 Task: Toggle the experimental feature "Enable keyboard shortcut editor".
Action: Mouse moved to (1324, 34)
Screenshot: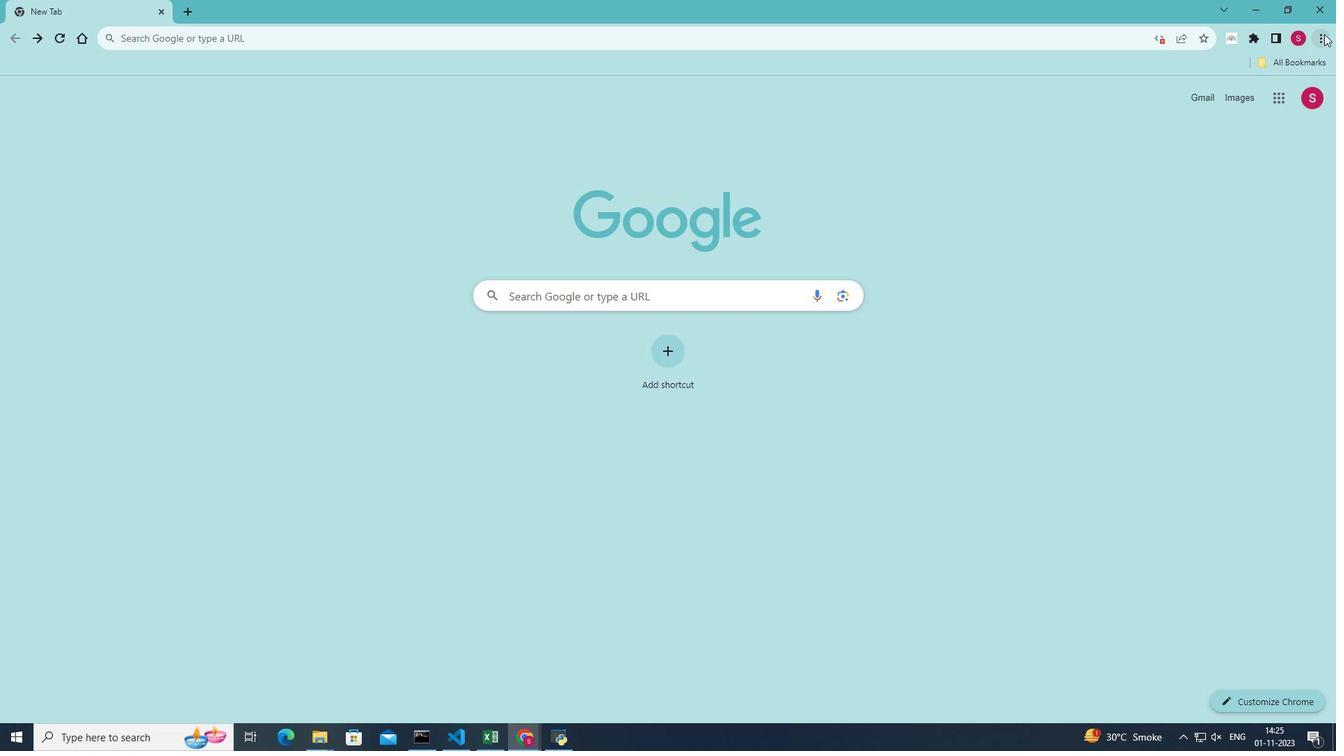 
Action: Mouse pressed left at (1324, 34)
Screenshot: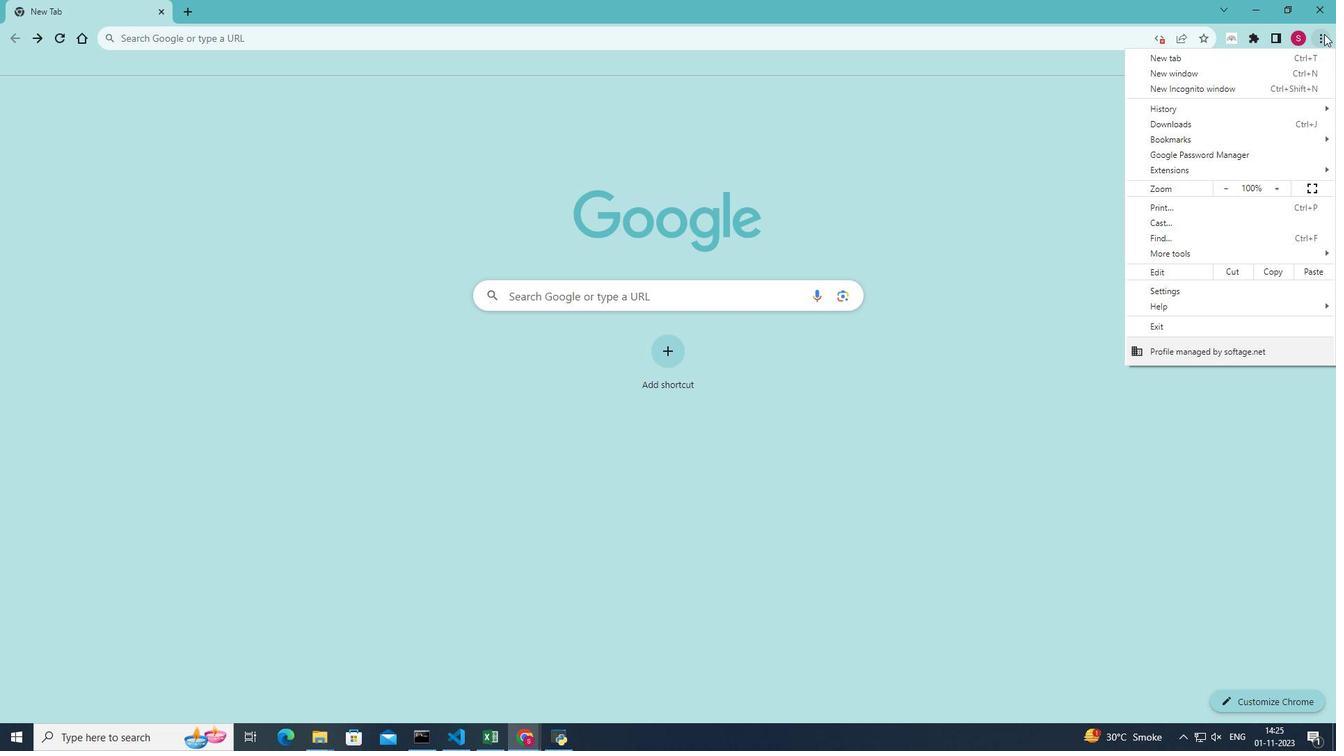 
Action: Mouse moved to (1201, 260)
Screenshot: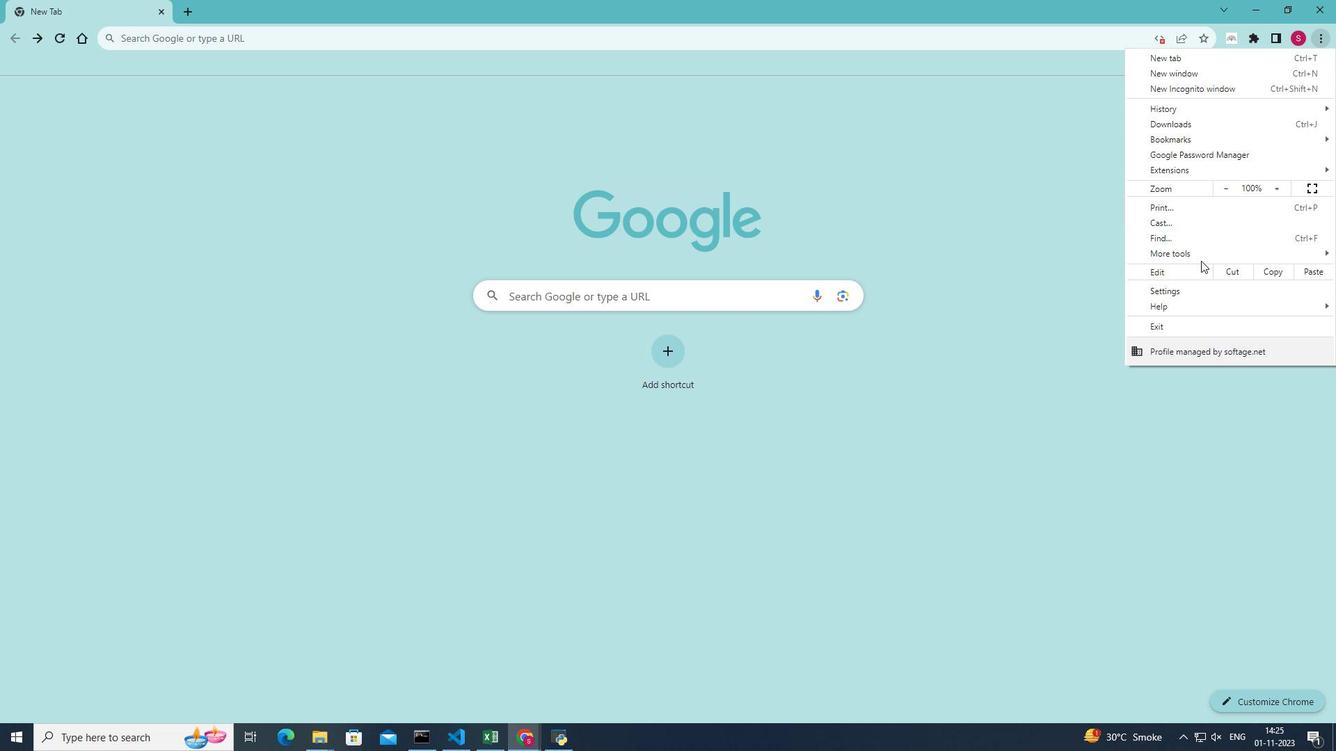 
Action: Mouse pressed left at (1201, 260)
Screenshot: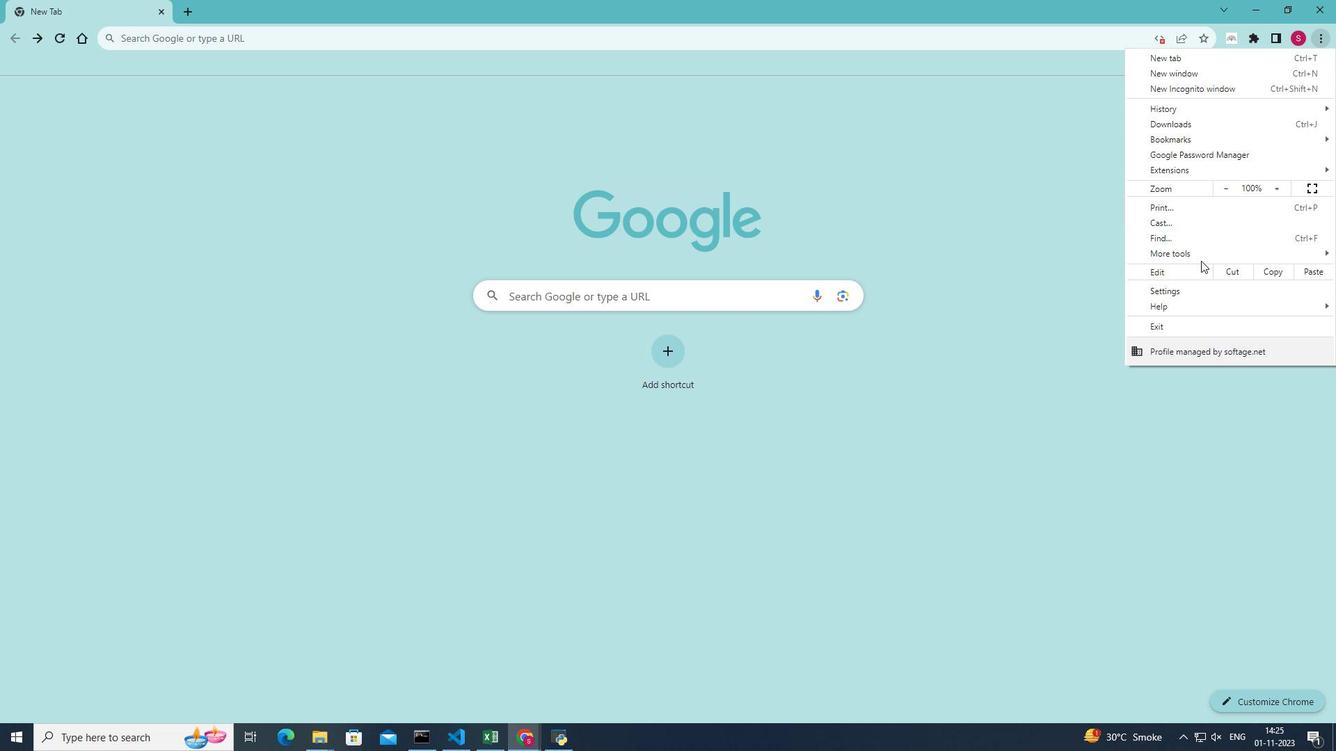 
Action: Mouse moved to (1199, 254)
Screenshot: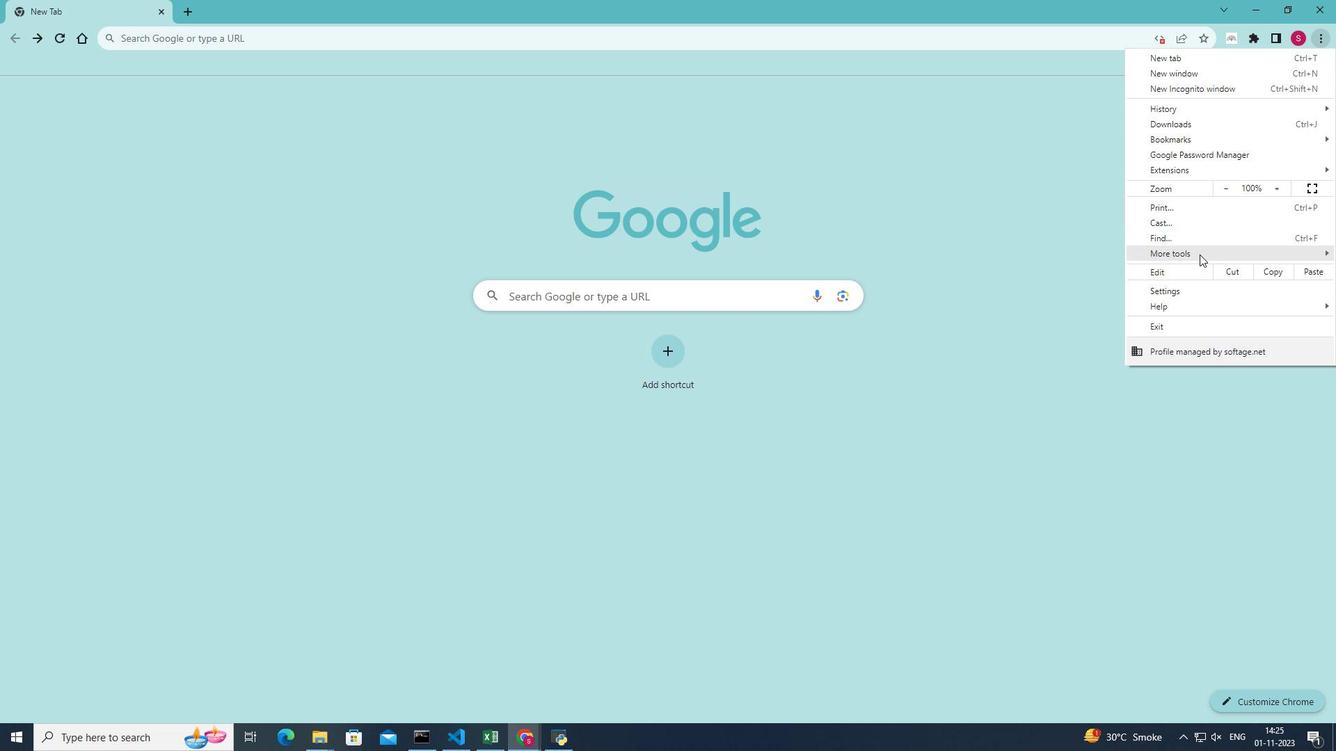 
Action: Mouse pressed left at (1199, 254)
Screenshot: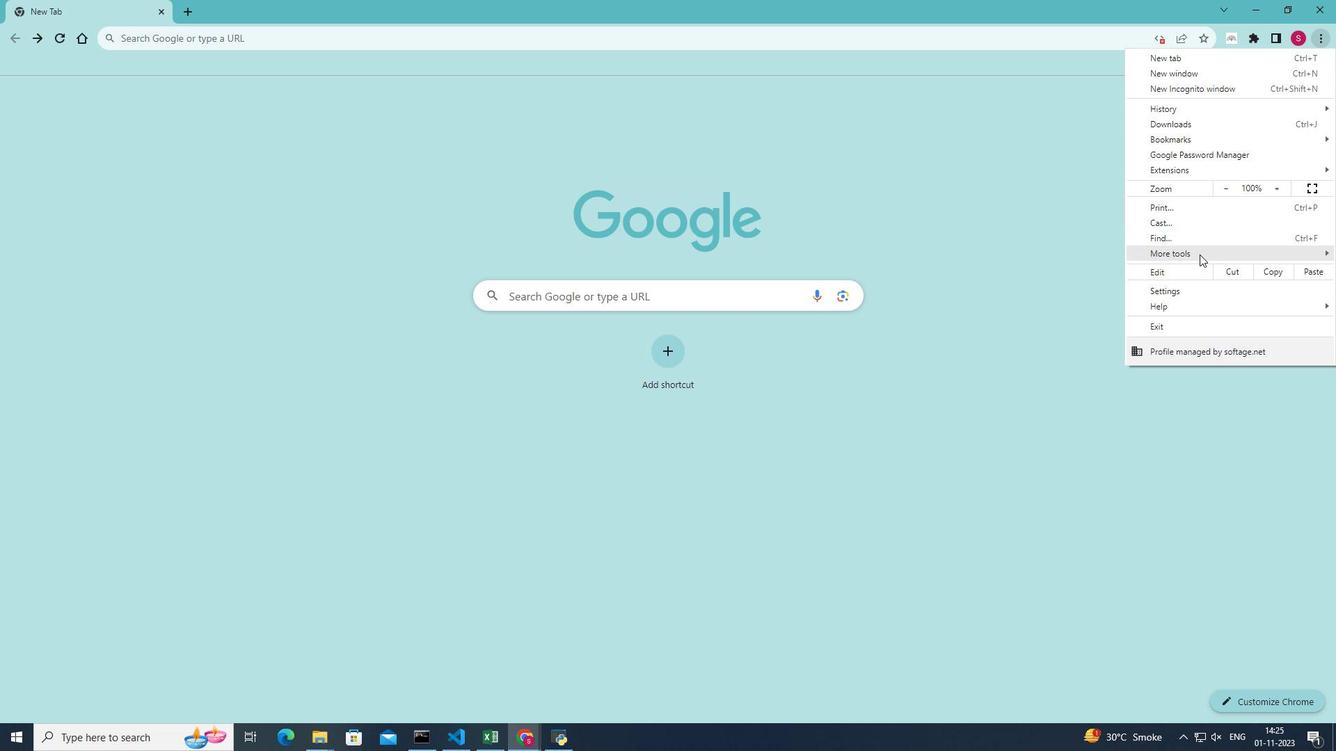 
Action: Mouse moved to (1052, 352)
Screenshot: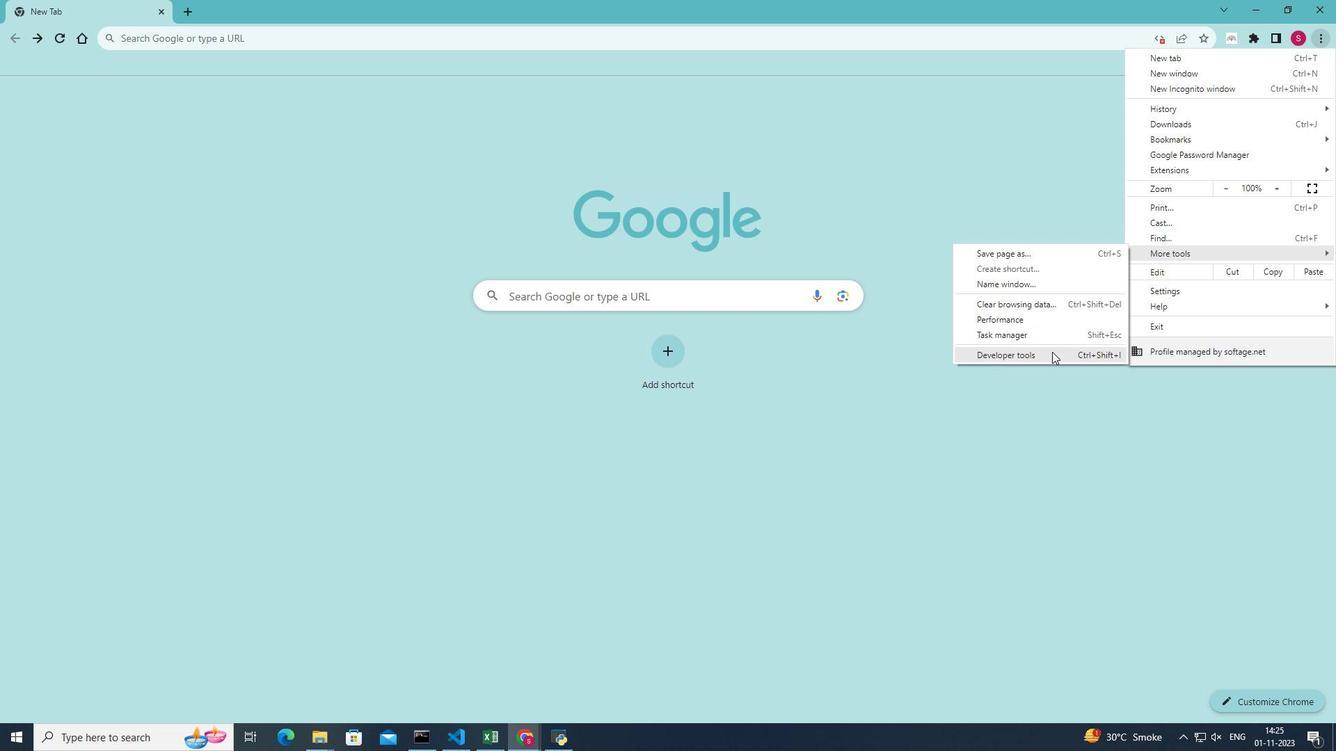 
Action: Mouse pressed left at (1052, 352)
Screenshot: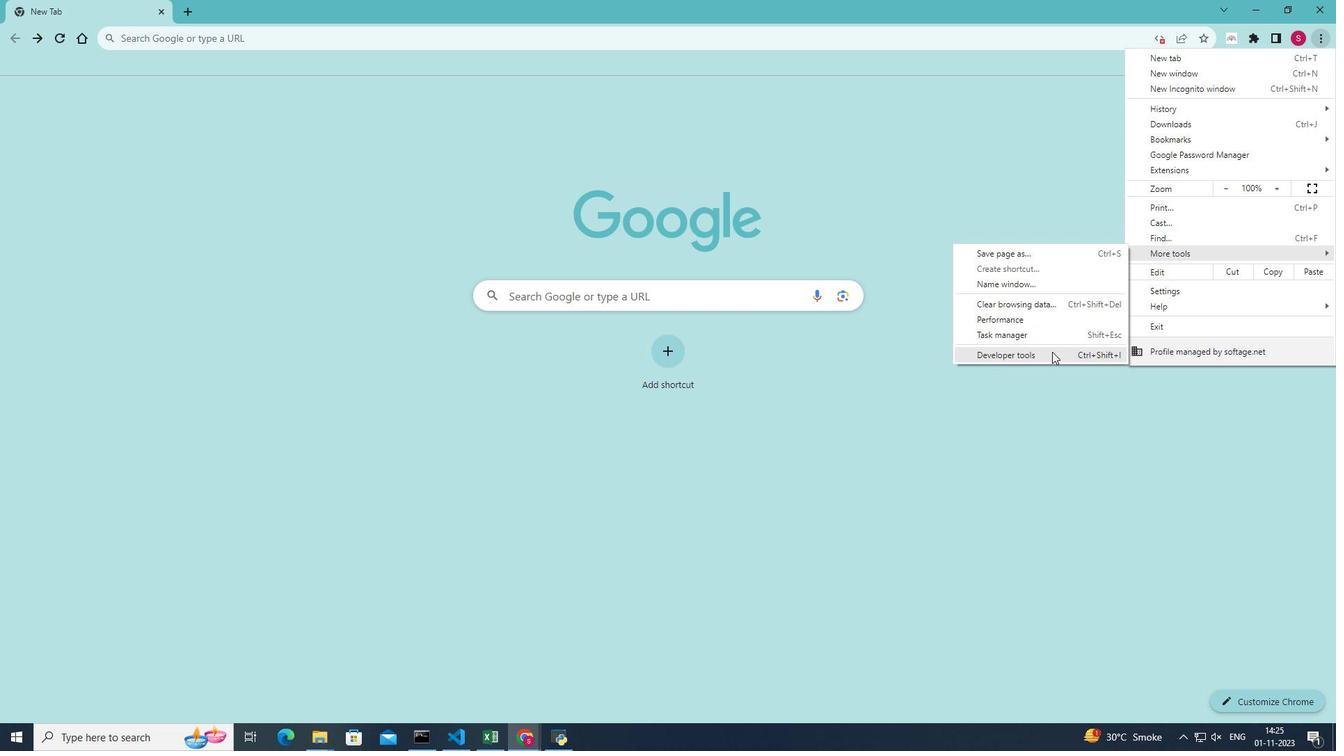
Action: Mouse moved to (1291, 82)
Screenshot: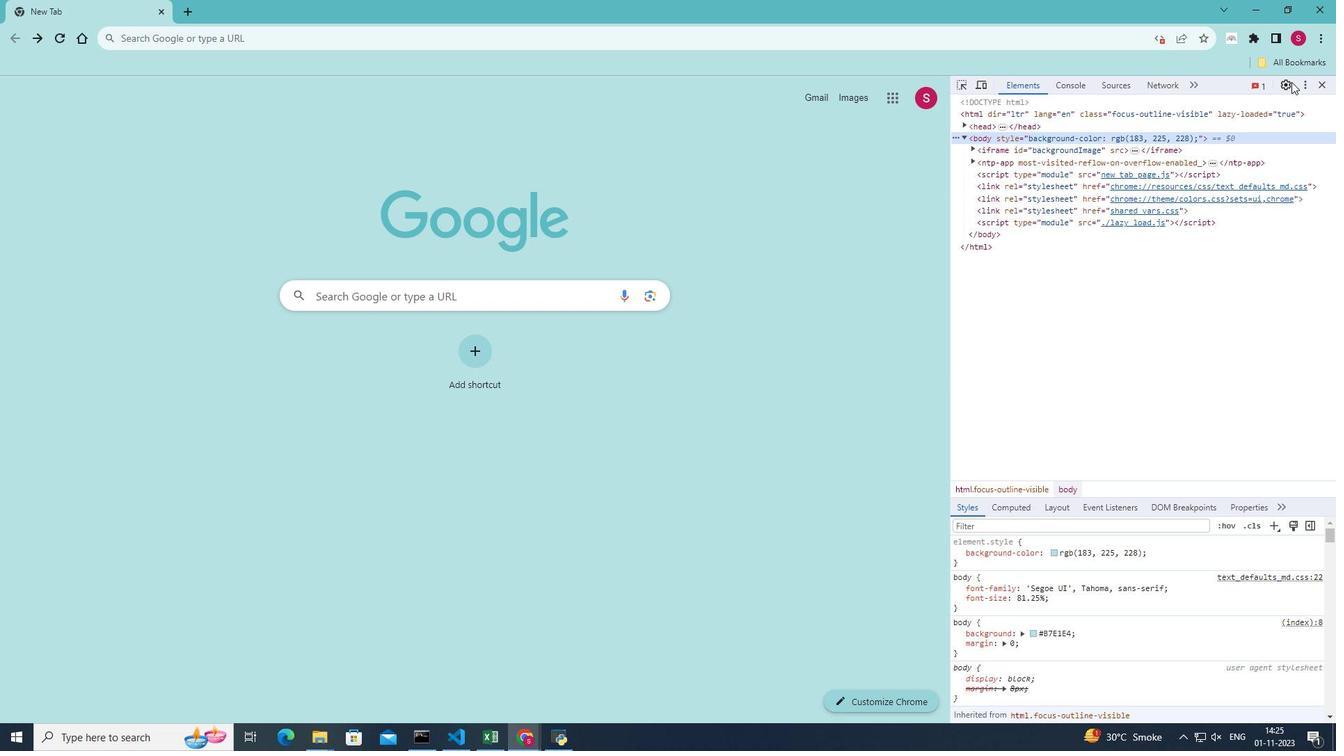 
Action: Mouse pressed left at (1291, 82)
Screenshot: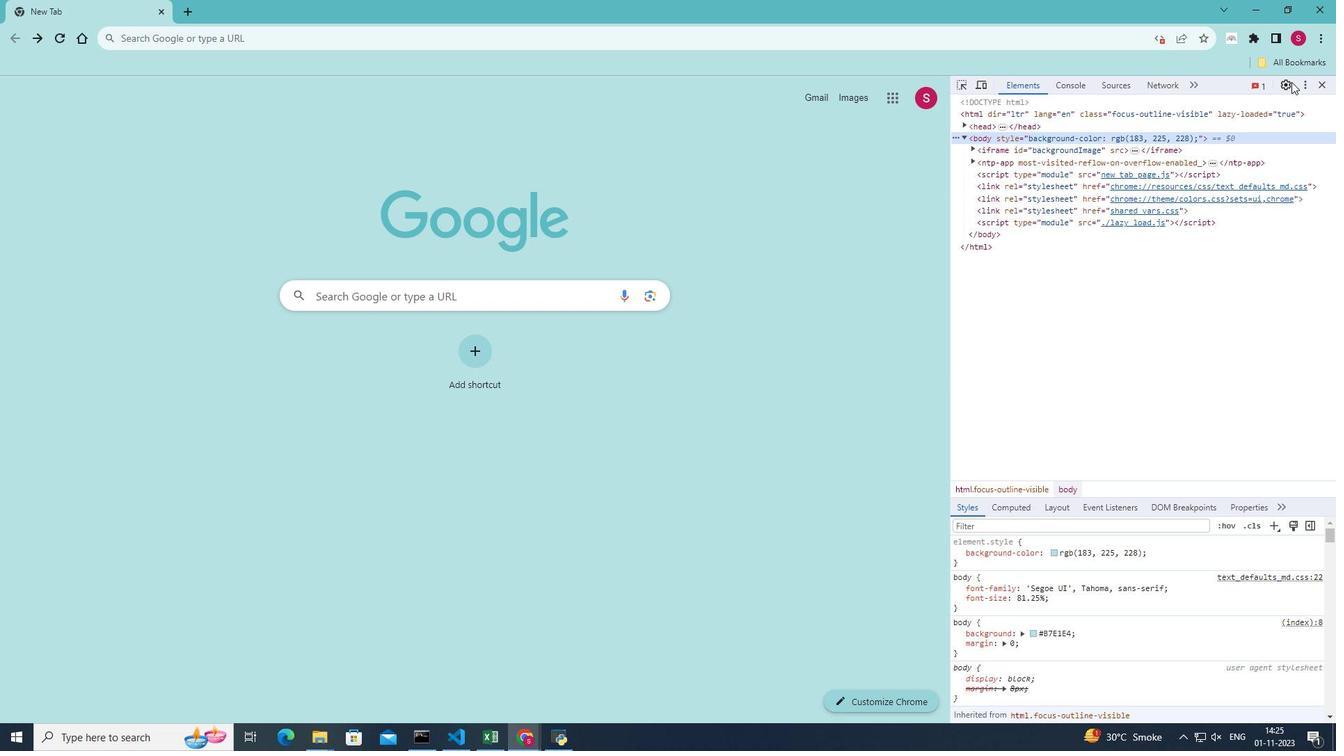 
Action: Mouse moved to (977, 155)
Screenshot: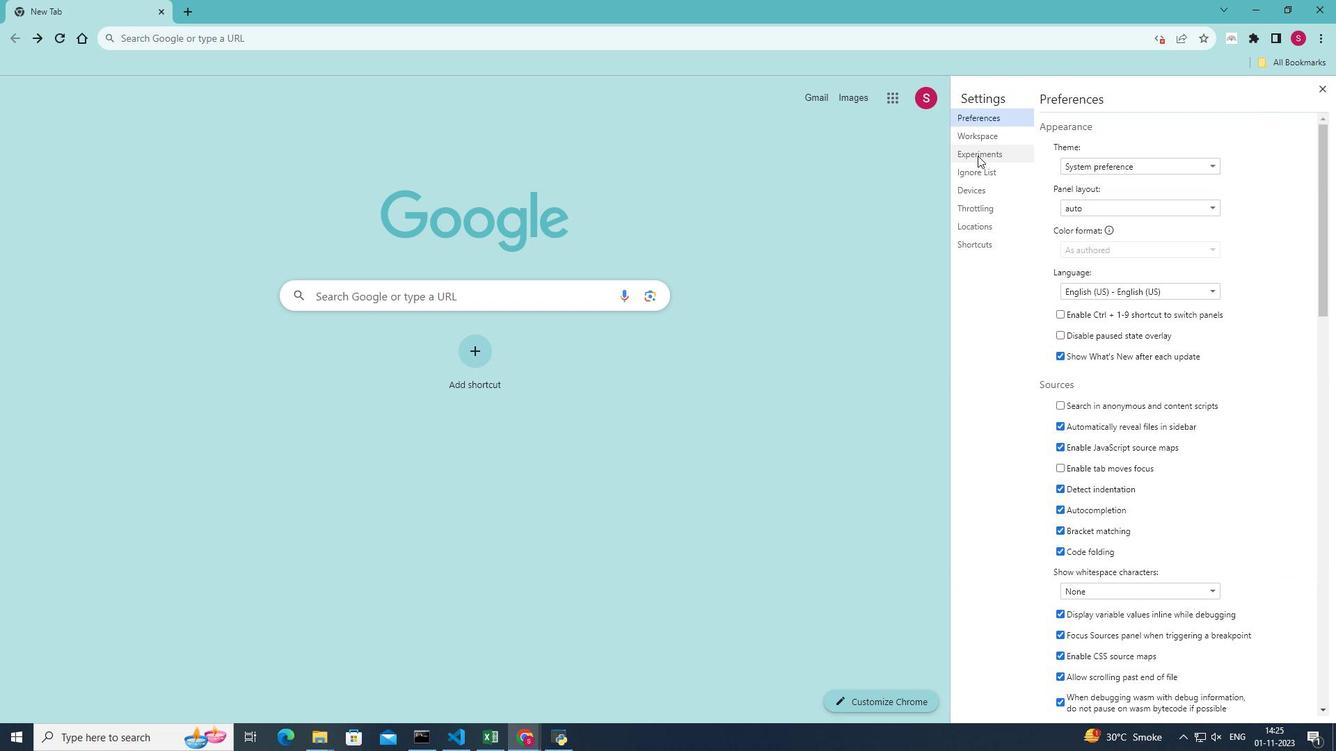 
Action: Mouse pressed left at (977, 155)
Screenshot: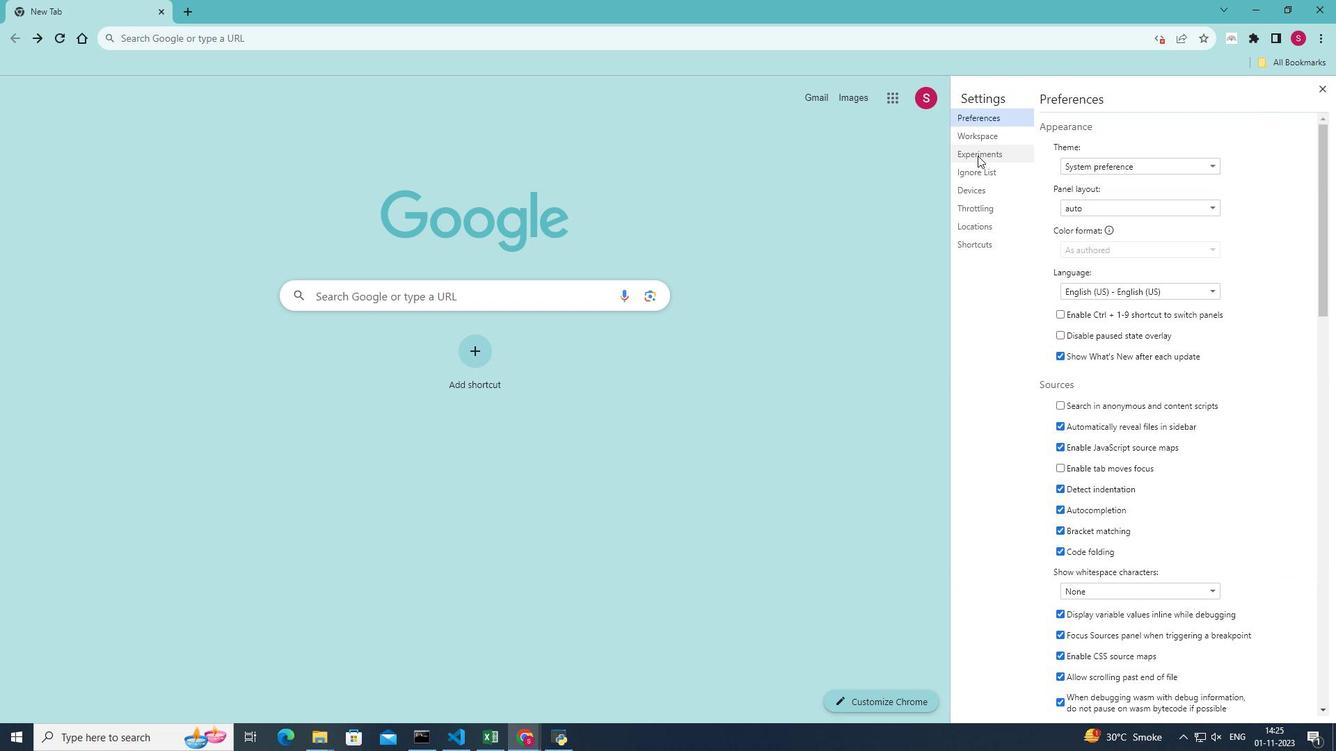 
Action: Mouse moved to (1237, 315)
Screenshot: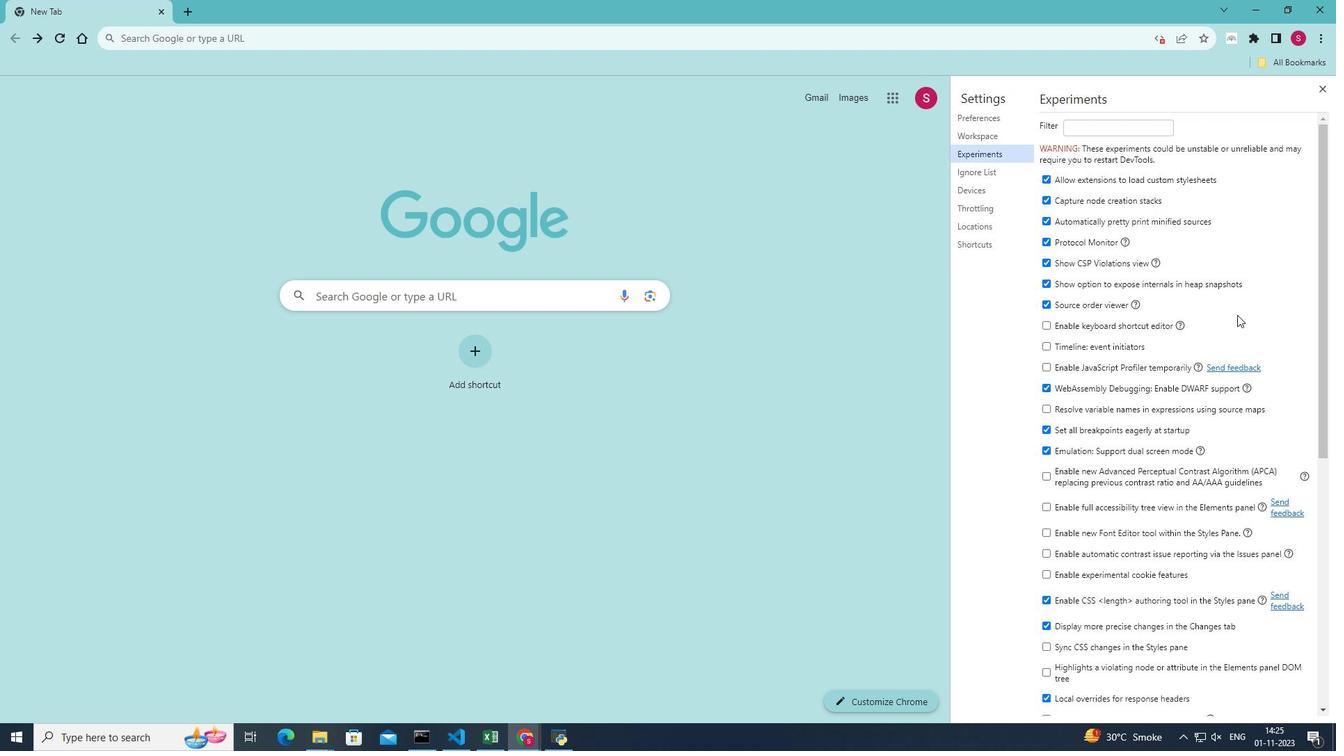 
Action: Mouse scrolled (1237, 314) with delta (0, 0)
Screenshot: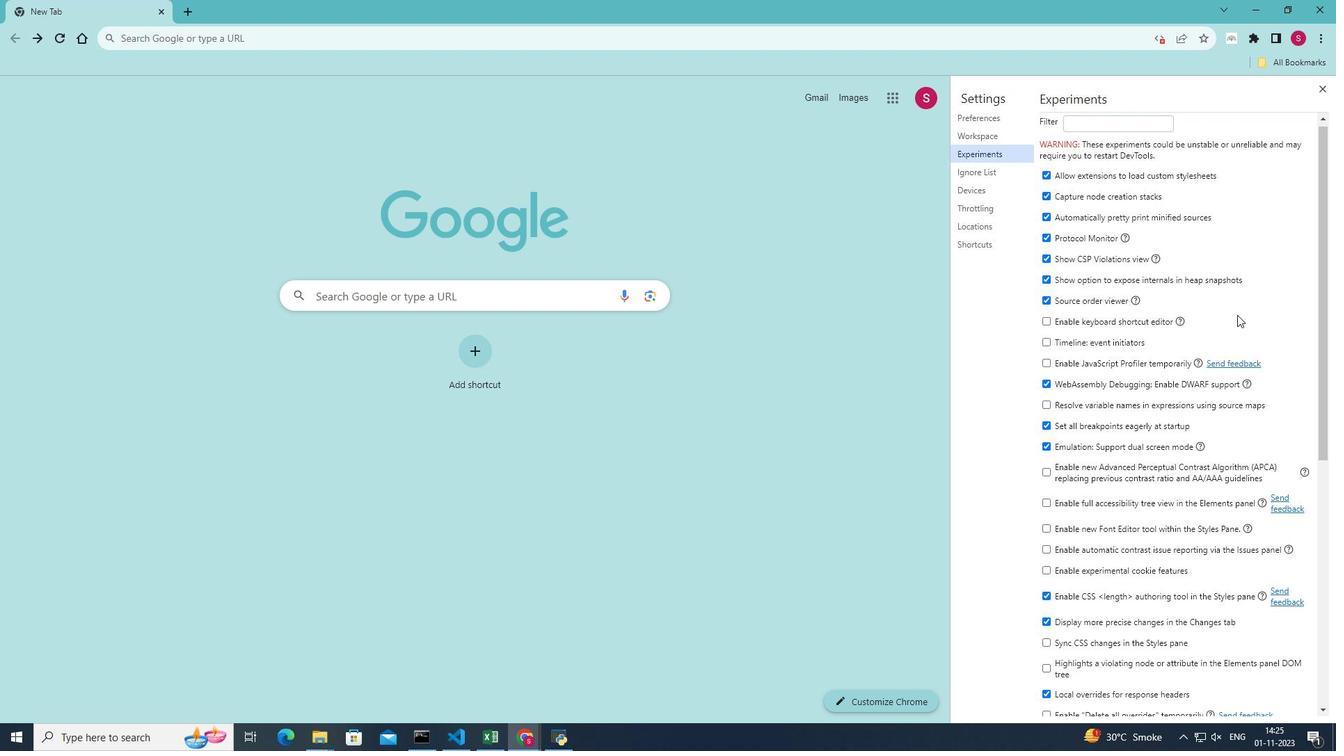 
Action: Mouse moved to (1046, 255)
Screenshot: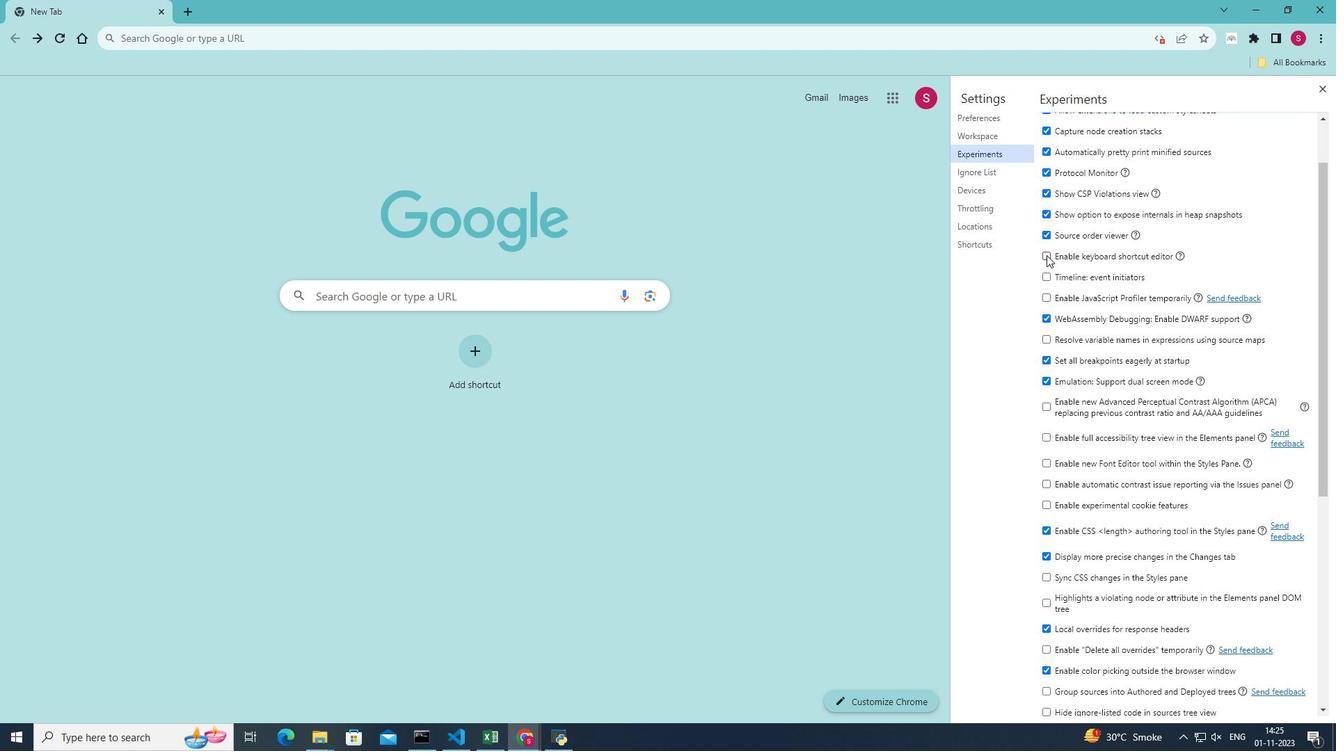 
Action: Mouse pressed left at (1046, 255)
Screenshot: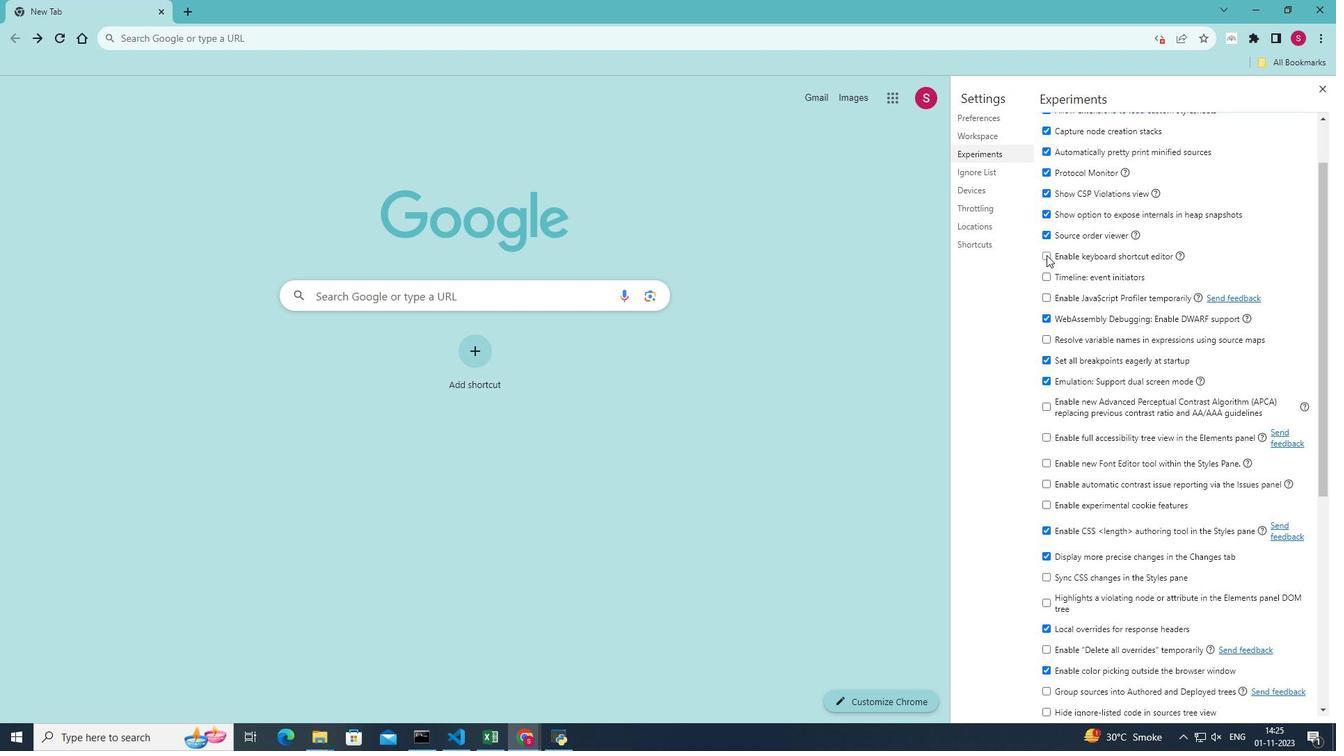 
Action: Mouse moved to (1214, 268)
Screenshot: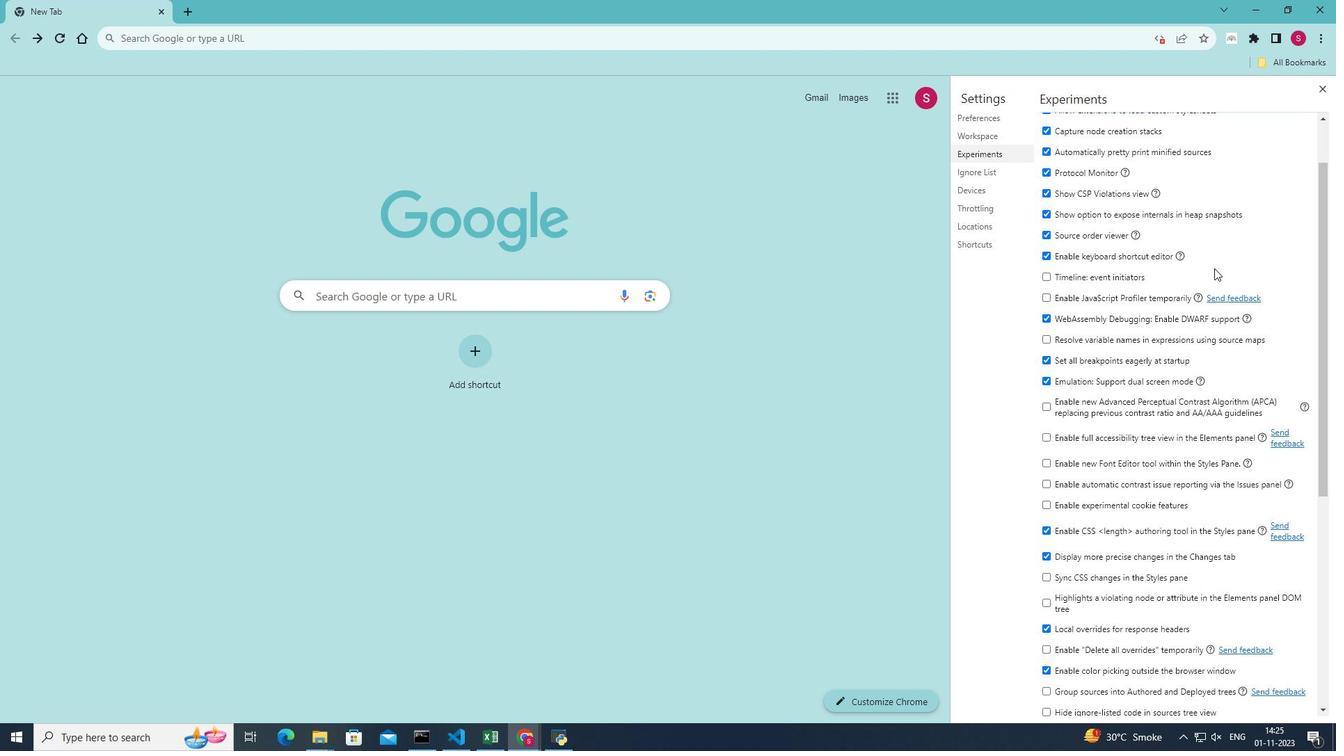 
